 Task: Search for all emails from 'Shubham Jain' in the email client.
Action: Mouse moved to (121, 10)
Screenshot: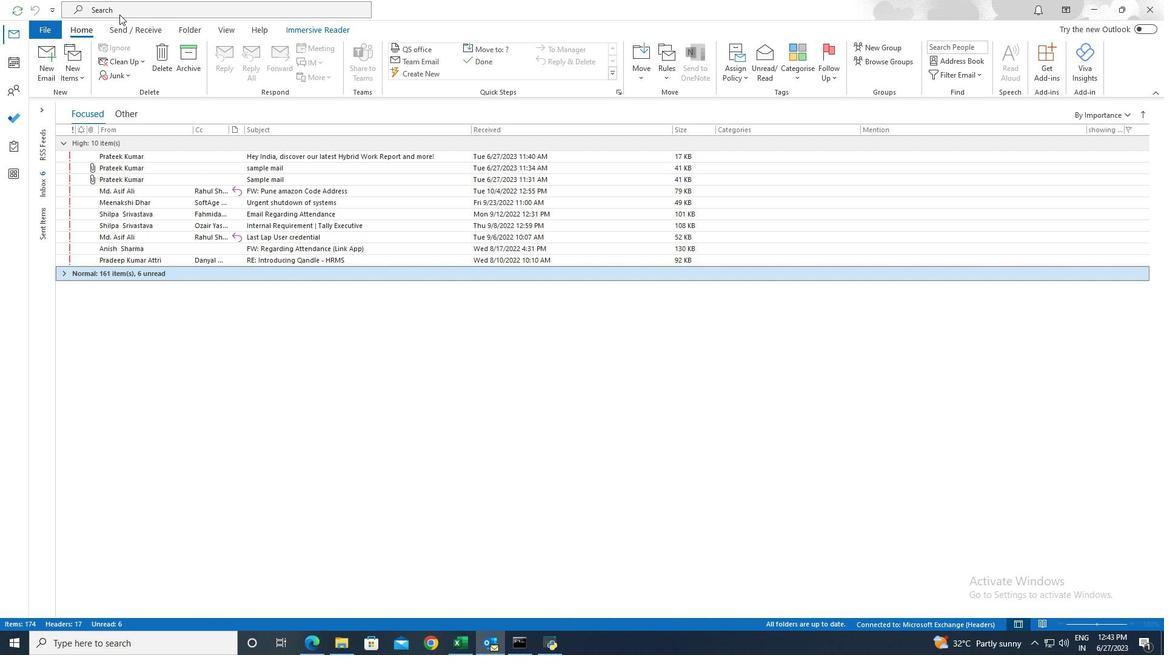 
Action: Mouse pressed left at (121, 10)
Screenshot: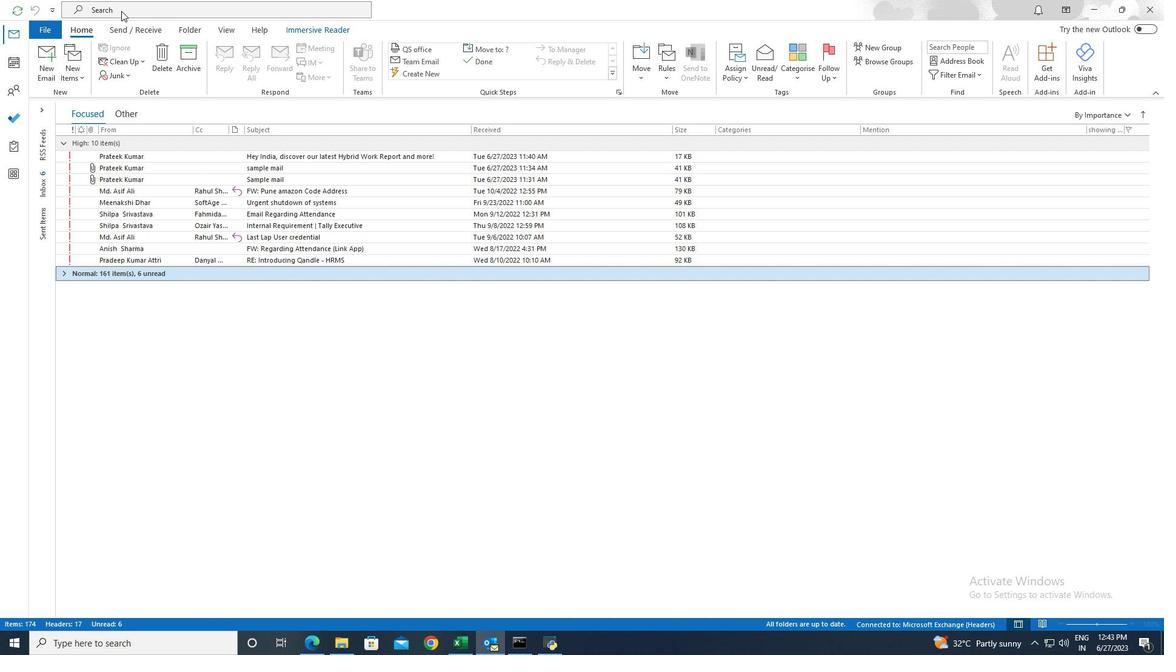 
Action: Mouse moved to (410, 9)
Screenshot: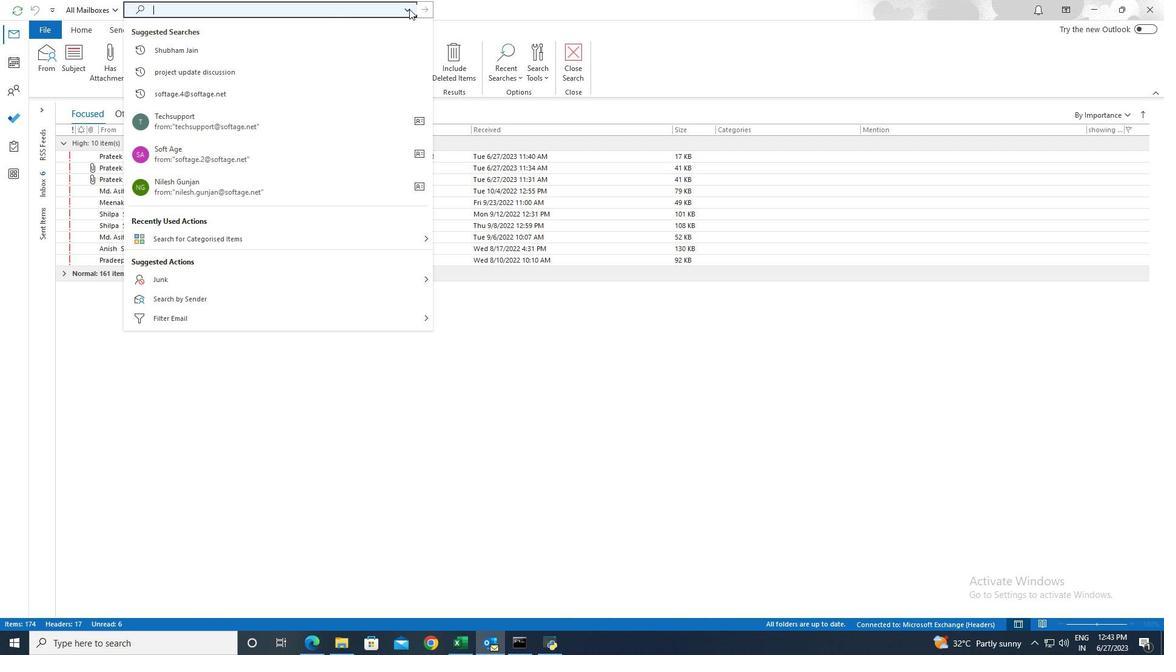 
Action: Mouse pressed left at (410, 9)
Screenshot: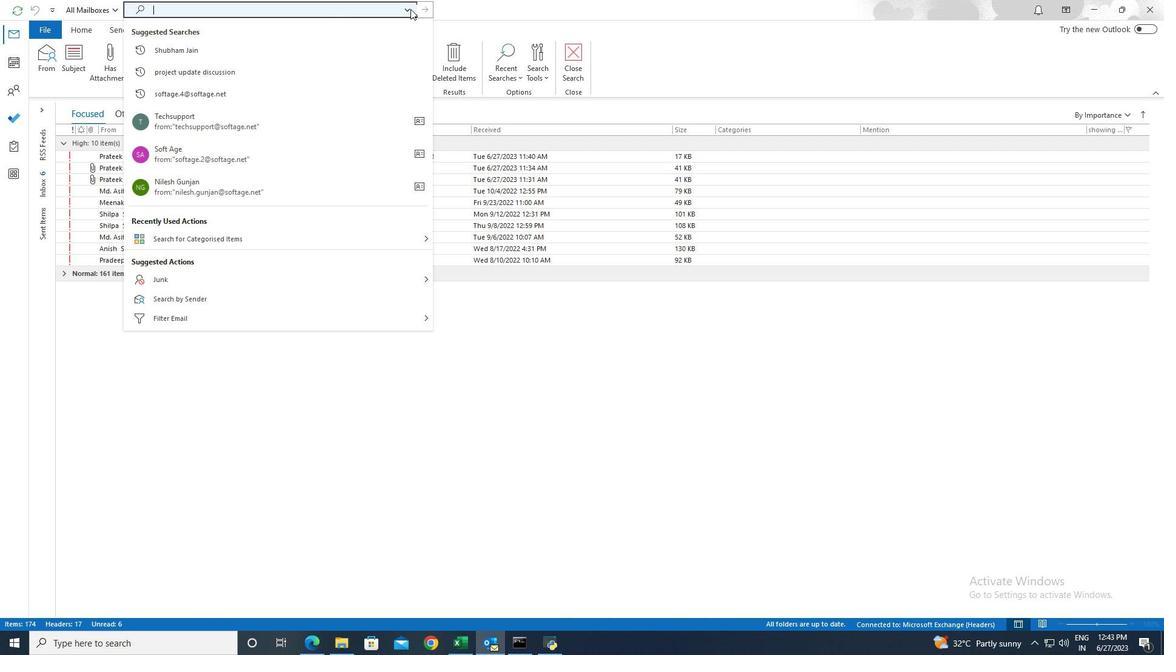 
Action: Mouse moved to (186, 192)
Screenshot: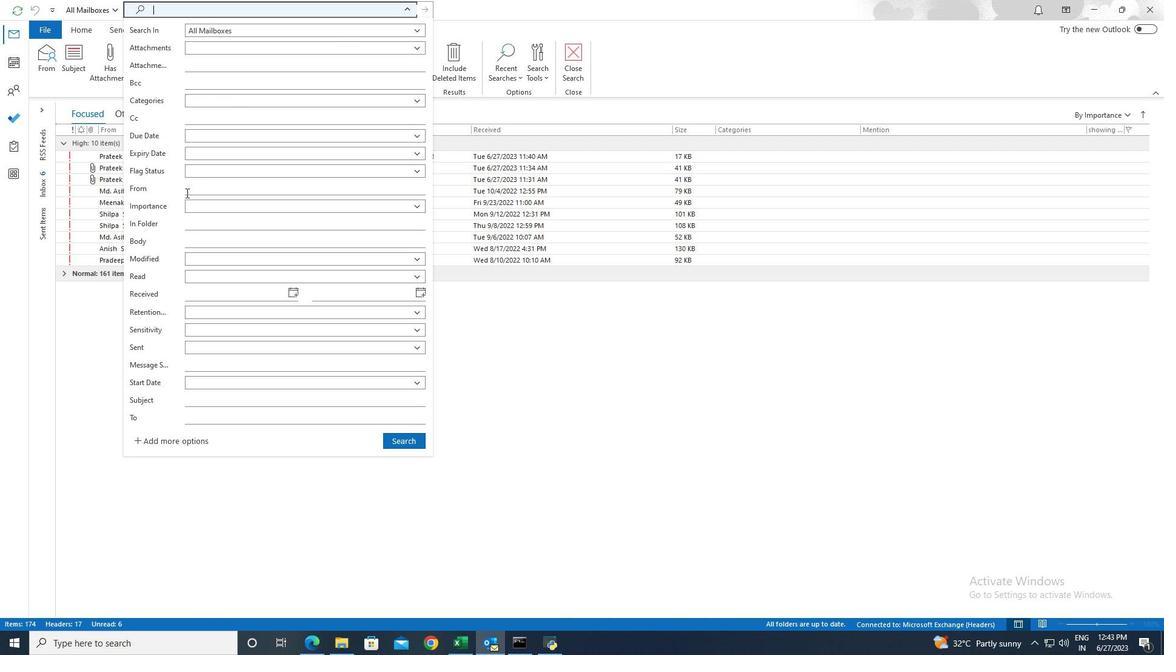 
Action: Mouse pressed left at (186, 192)
Screenshot: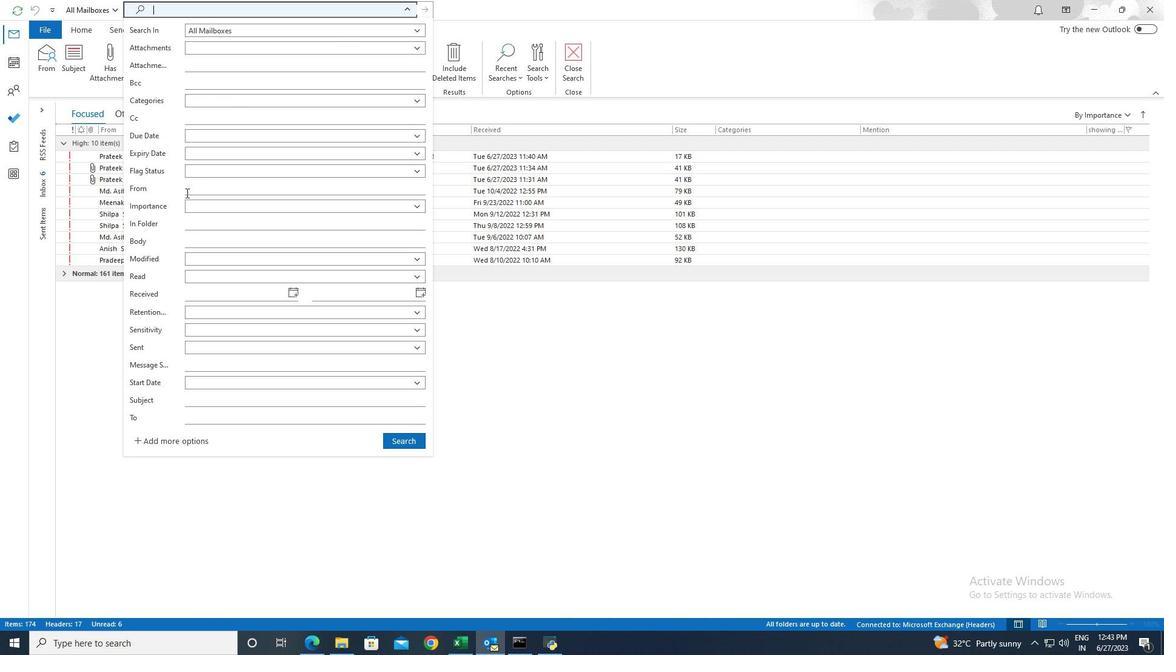 
Action: Key pressed <Key.shift>Shubham<Key.space><Key.shift>Jain
Screenshot: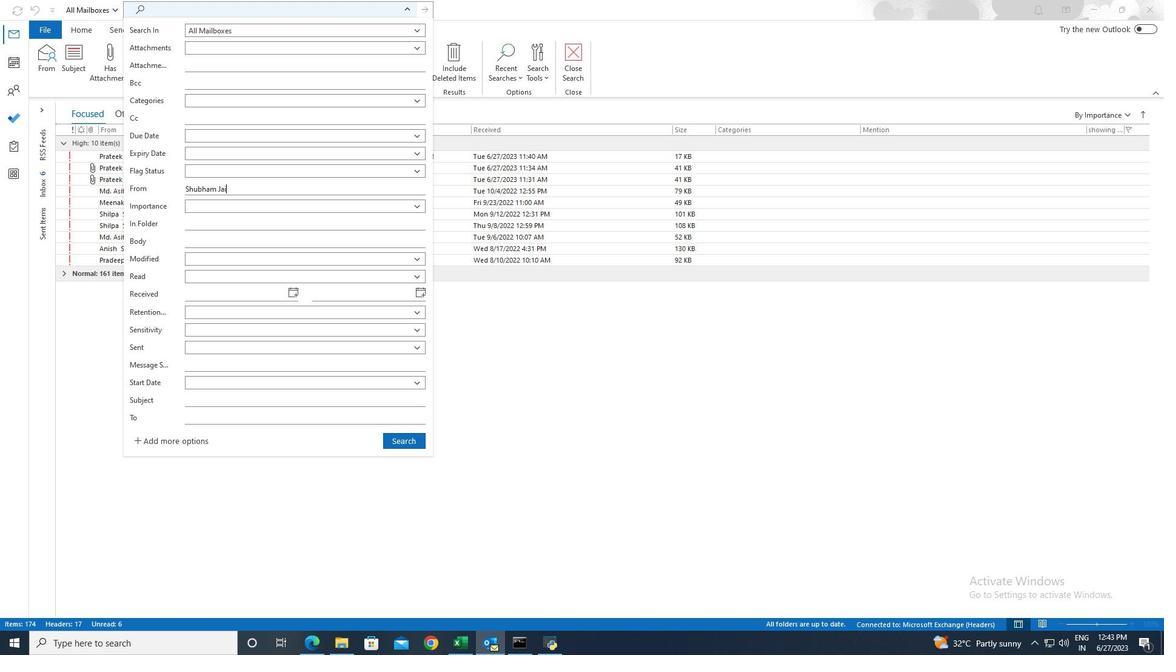 
Action: Mouse moved to (402, 444)
Screenshot: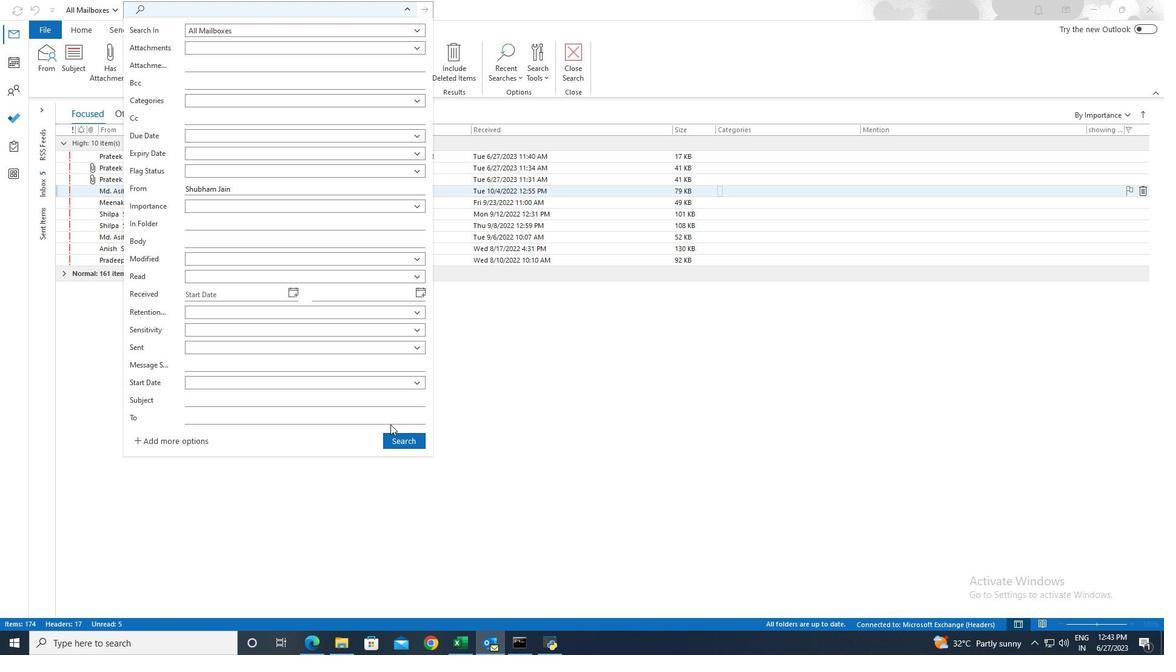 
Action: Mouse pressed left at (402, 444)
Screenshot: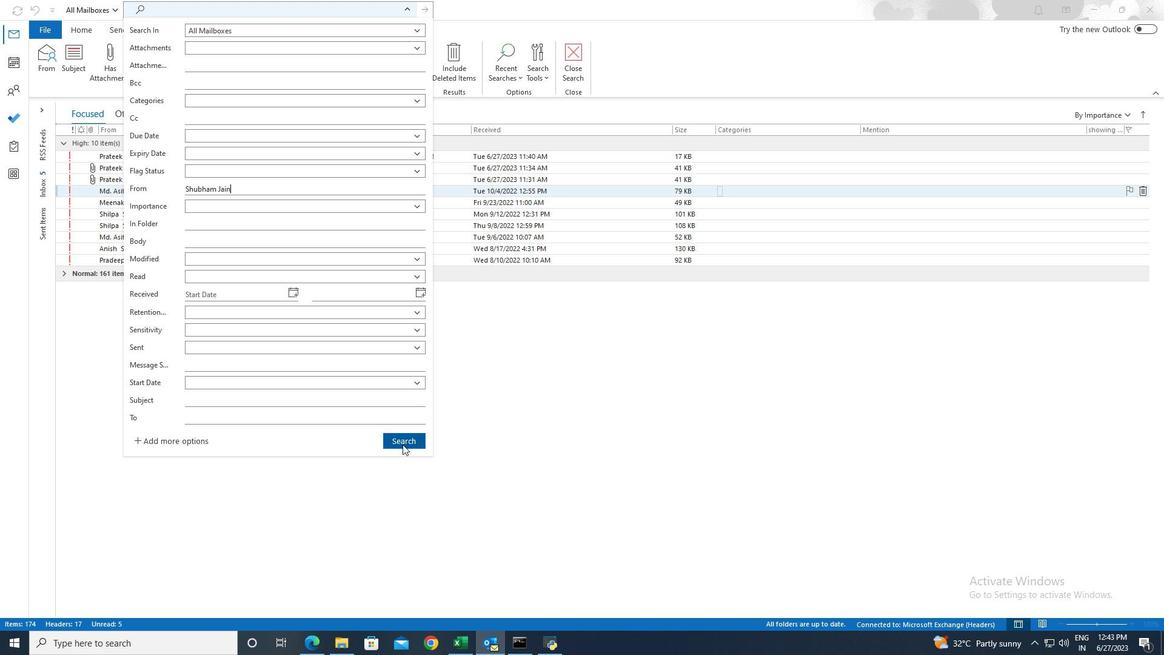 
Action: Mouse moved to (77, 184)
Screenshot: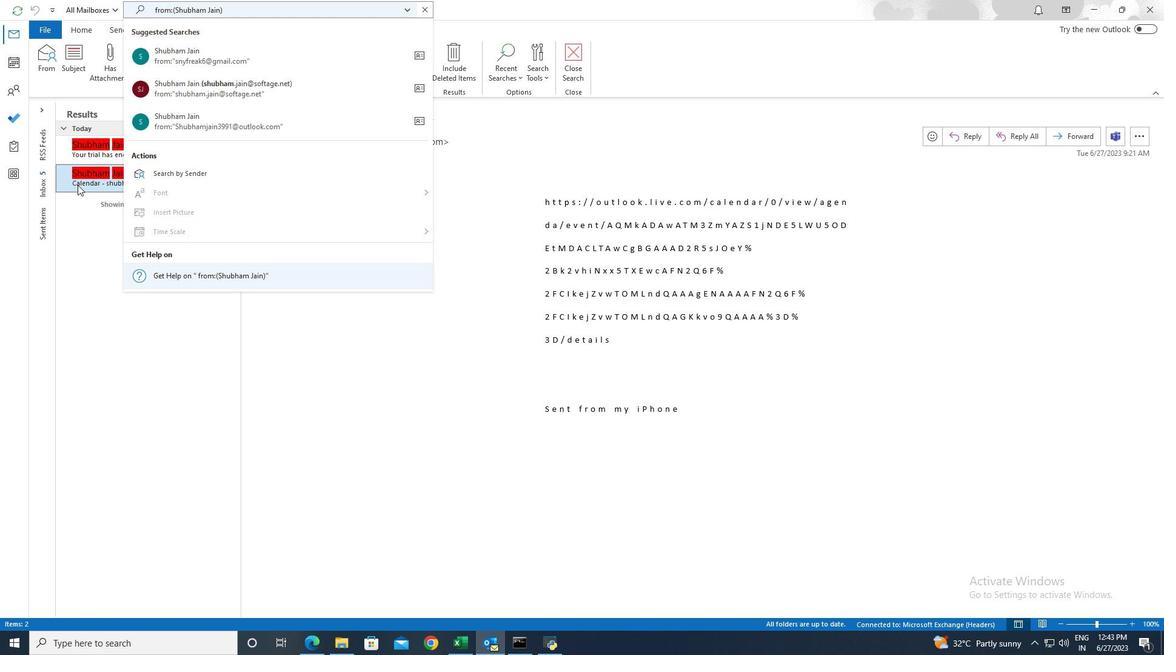 
Action: Mouse pressed left at (77, 184)
Screenshot: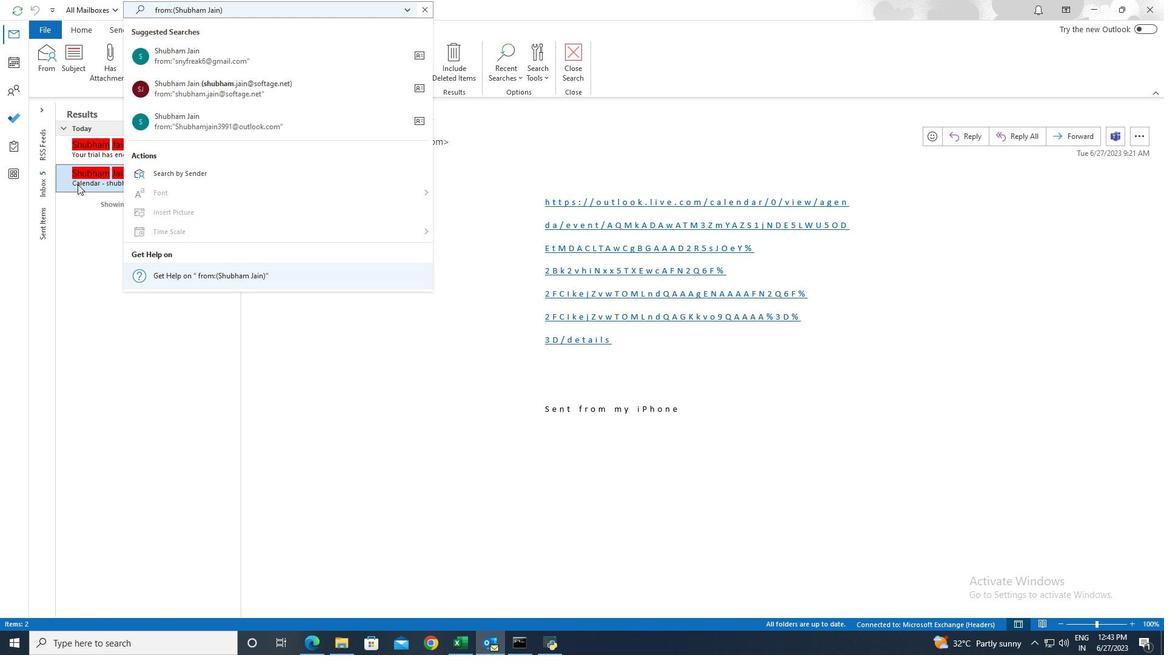 
Action: Mouse moved to (85, 29)
Screenshot: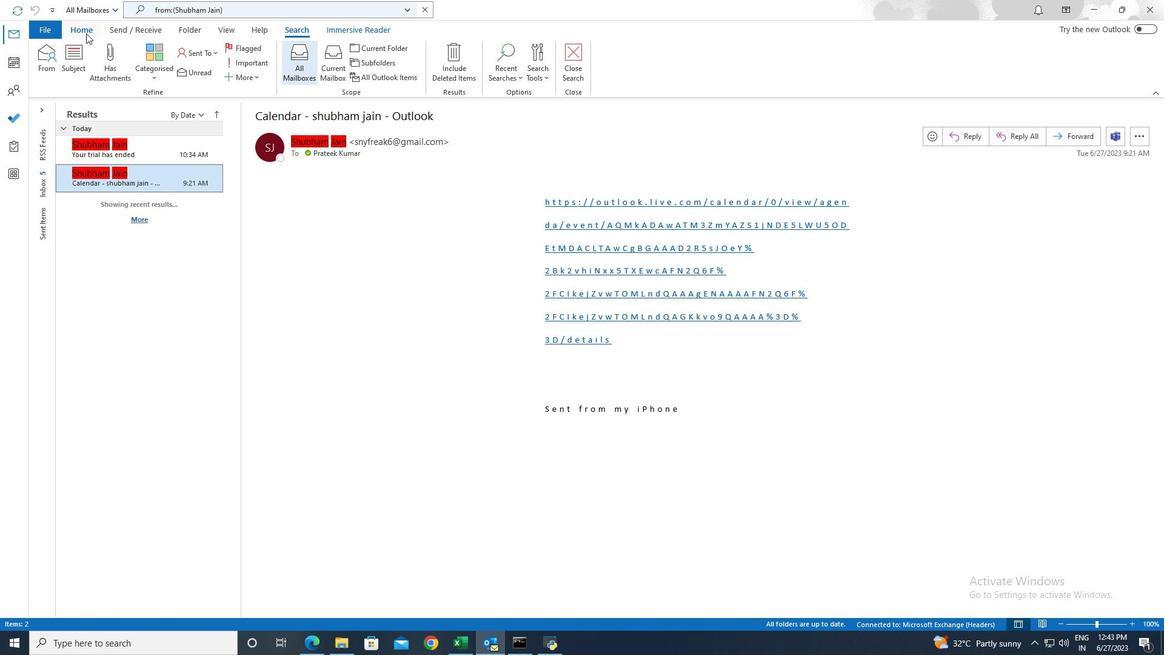 
Action: Mouse pressed left at (85, 29)
Screenshot: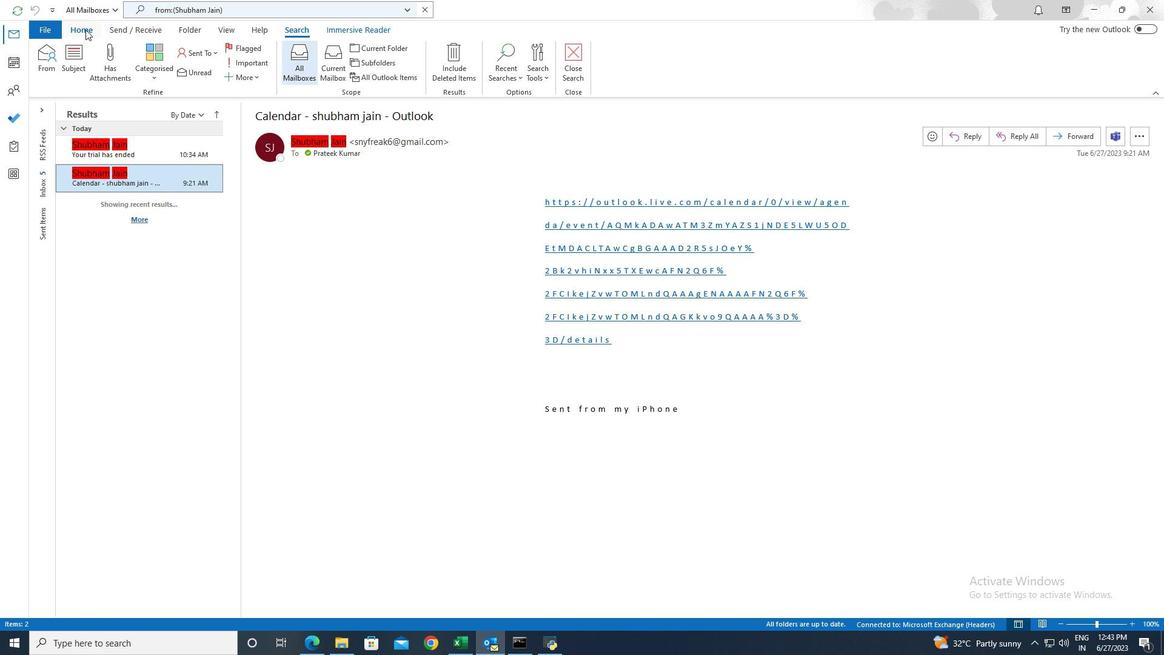 
Action: Mouse moved to (131, 77)
Screenshot: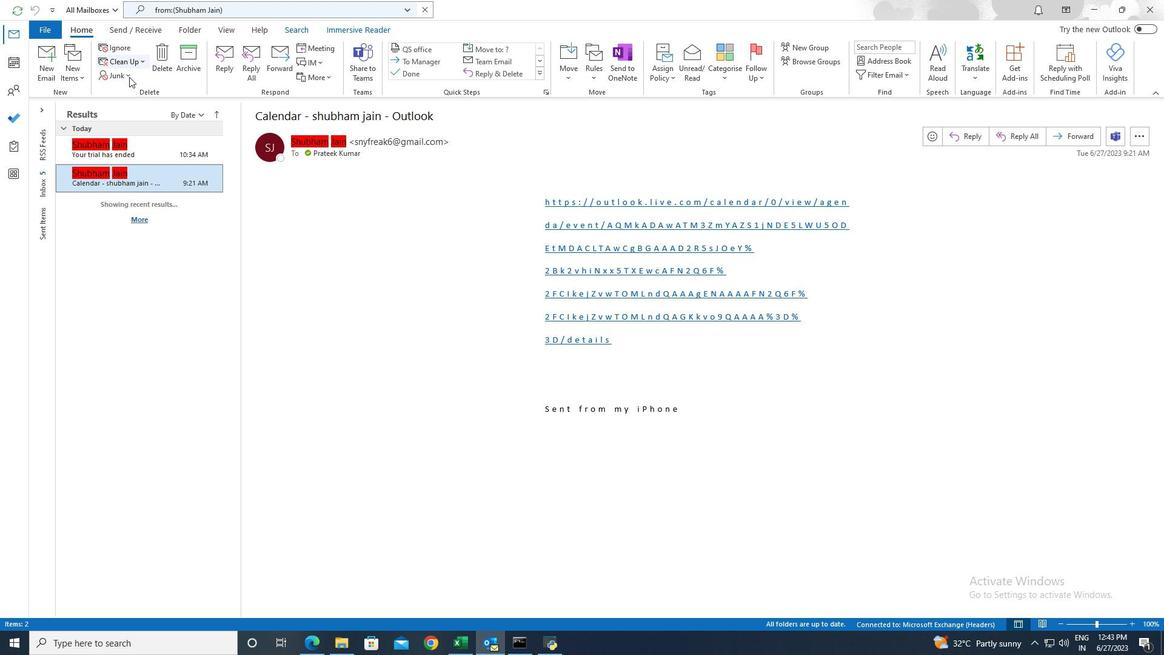 
Action: Mouse pressed left at (131, 77)
Screenshot: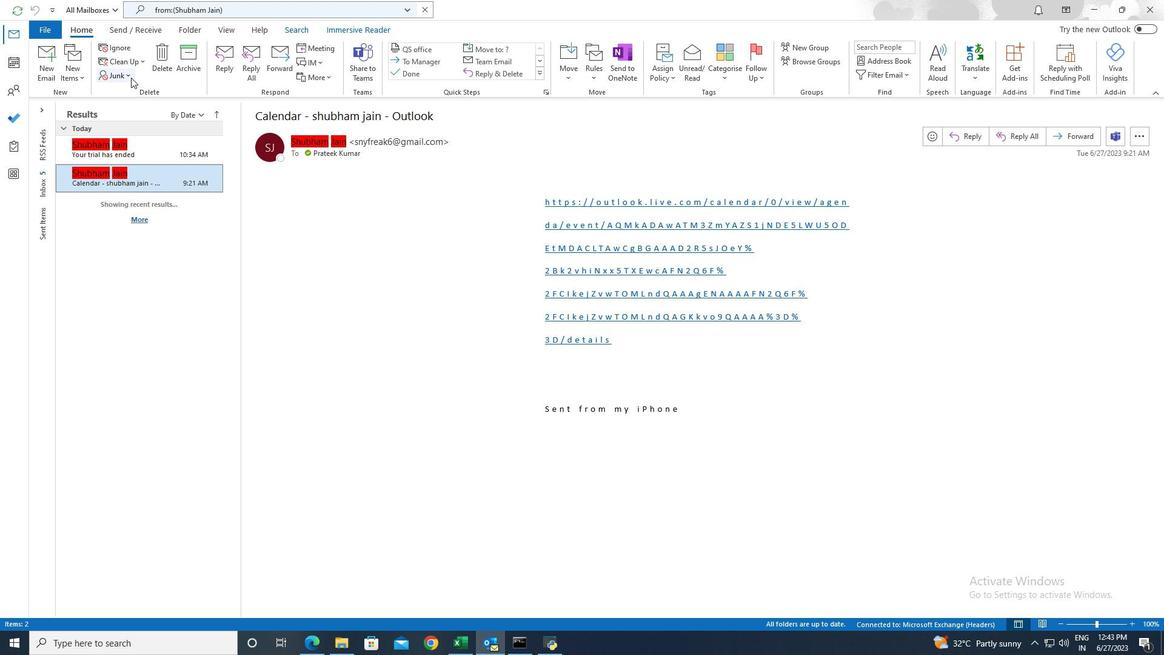 
Action: Mouse moved to (154, 142)
Screenshot: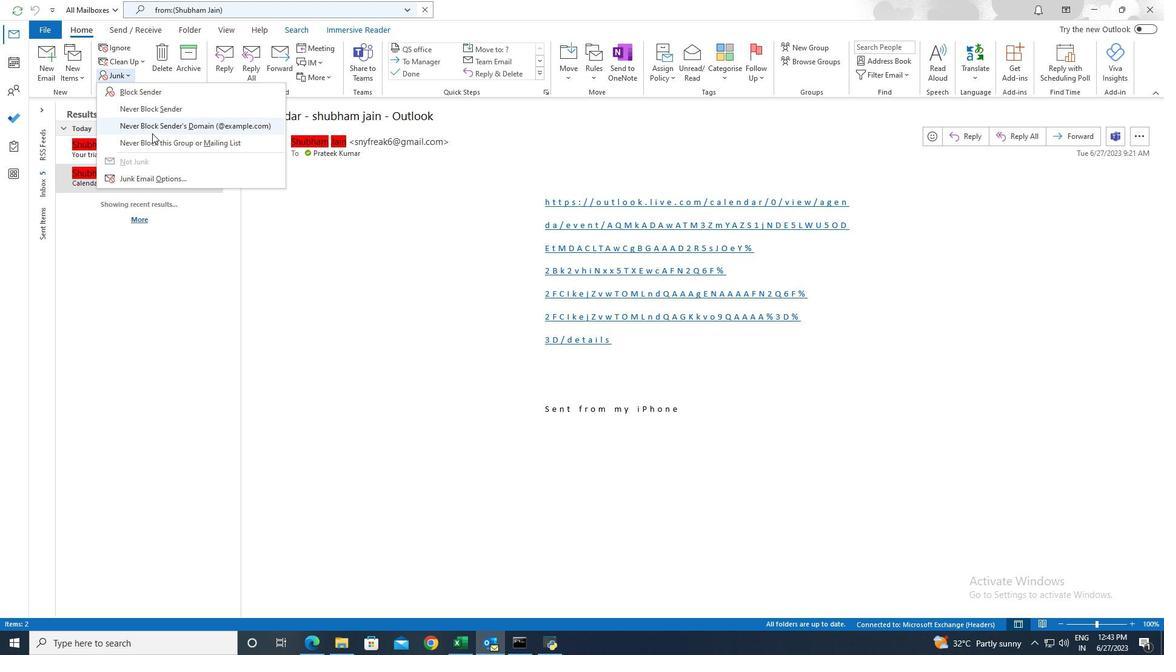 
Action: Mouse pressed left at (154, 142)
Screenshot: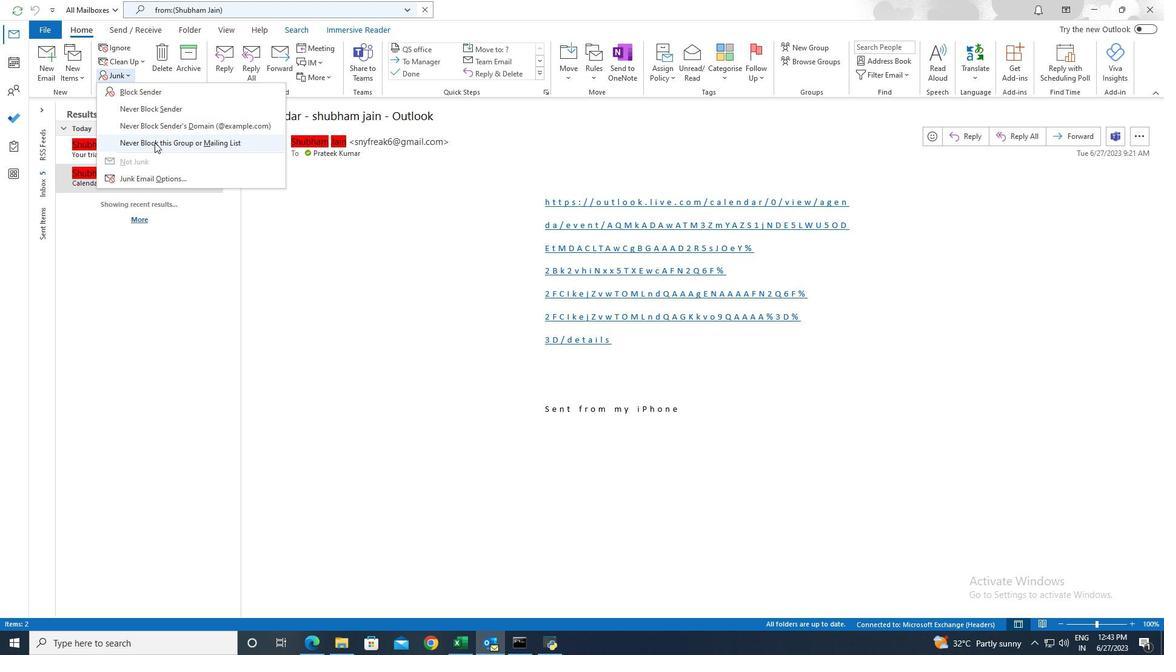 
Action: Mouse moved to (668, 343)
Screenshot: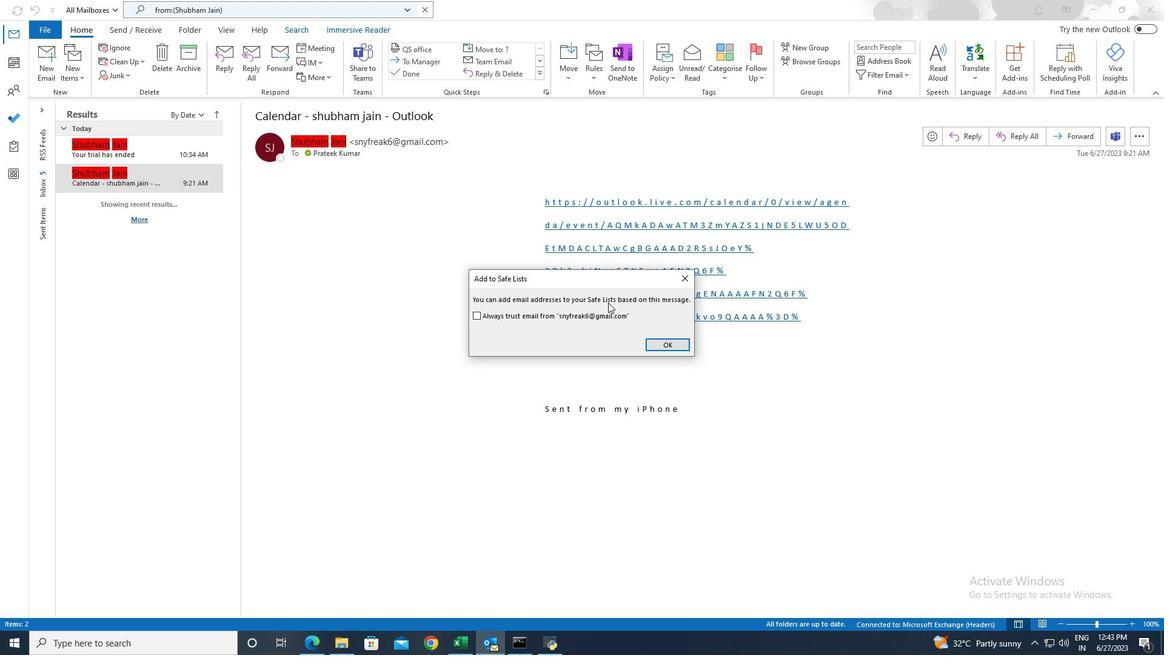 
Action: Mouse pressed left at (668, 343)
Screenshot: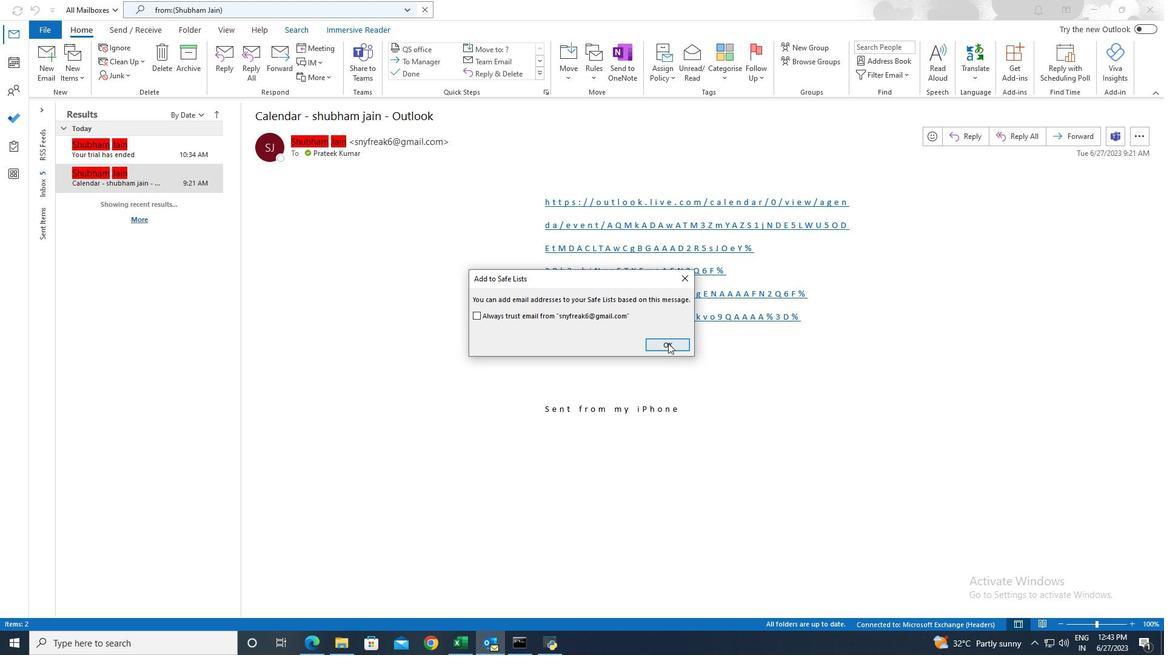 
